Task: Create a due date automation trigger when advanced on, on the monday before a card is due add dates with an overdue due date at 11:00 AM.
Action: Mouse moved to (1002, 87)
Screenshot: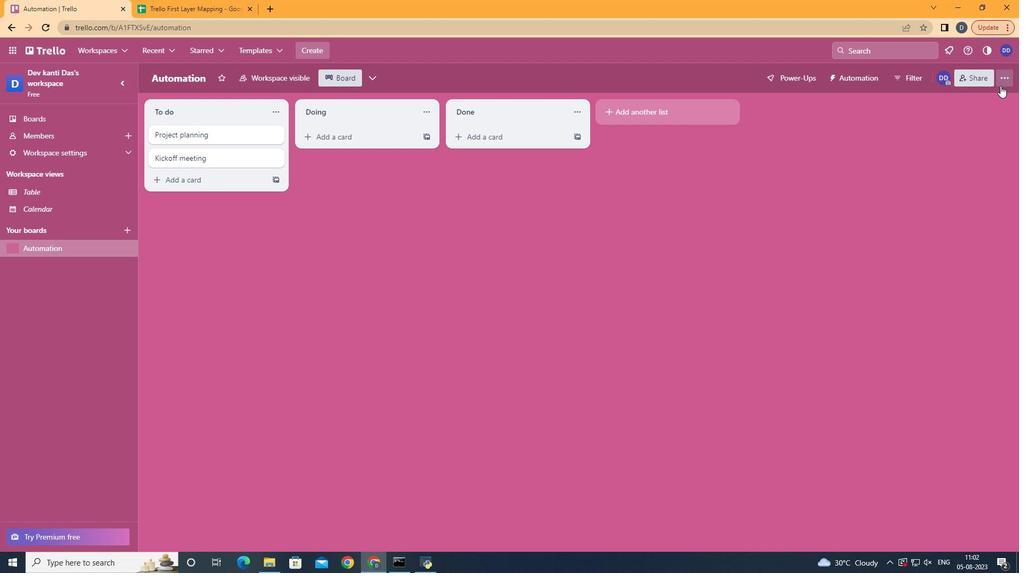 
Action: Mouse pressed left at (1002, 87)
Screenshot: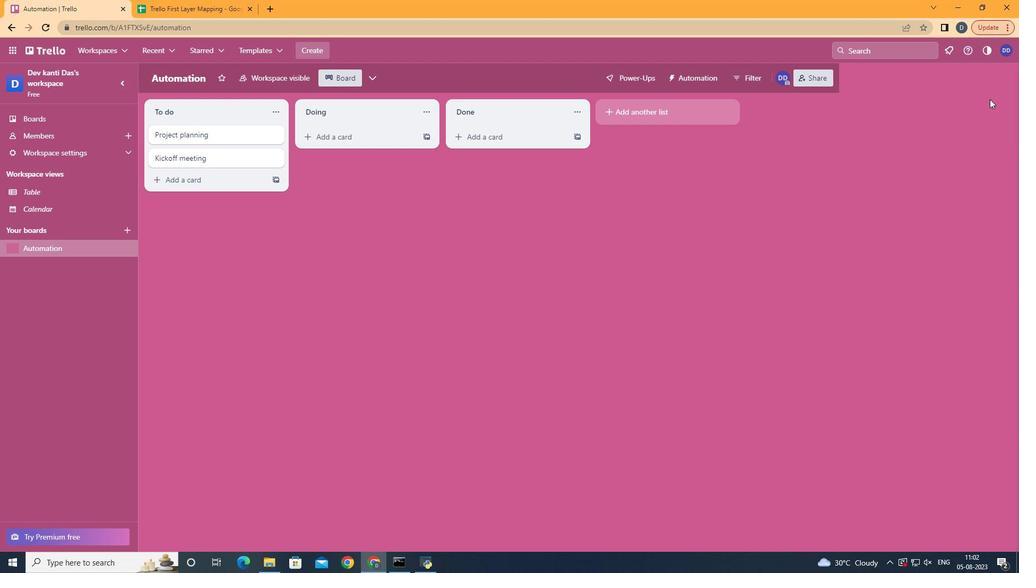 
Action: Mouse moved to (867, 220)
Screenshot: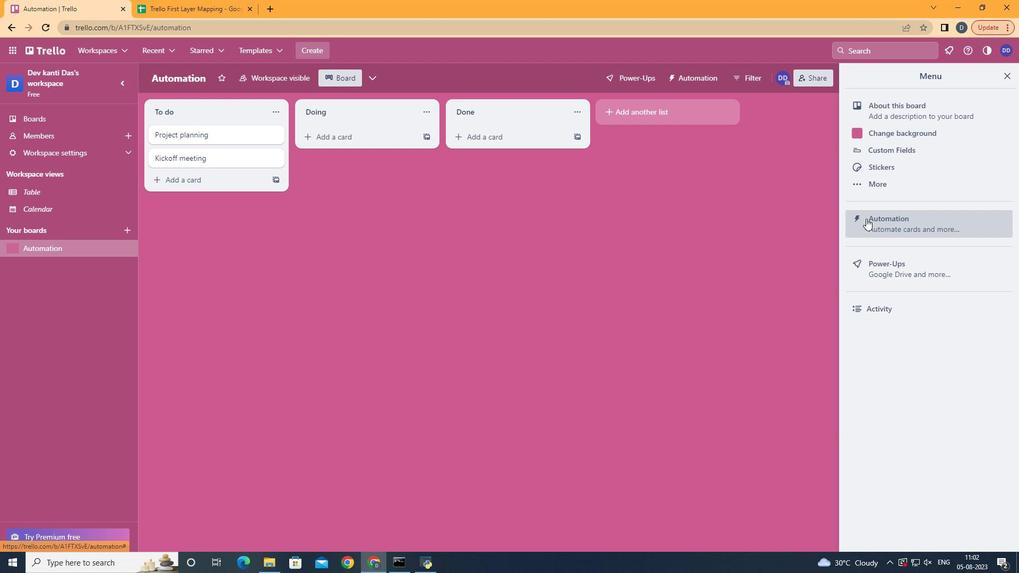 
Action: Mouse pressed left at (867, 220)
Screenshot: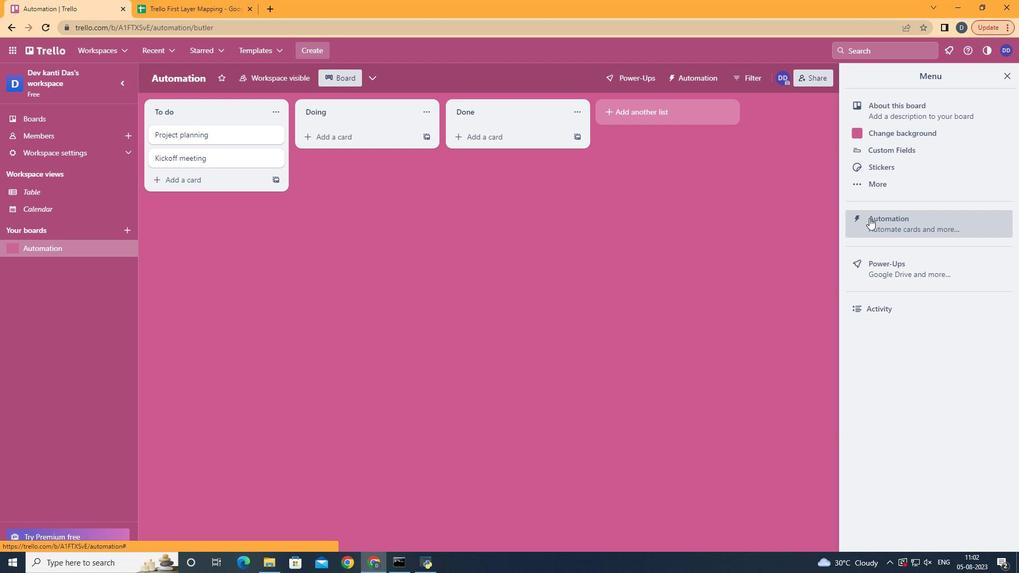 
Action: Mouse moved to (215, 220)
Screenshot: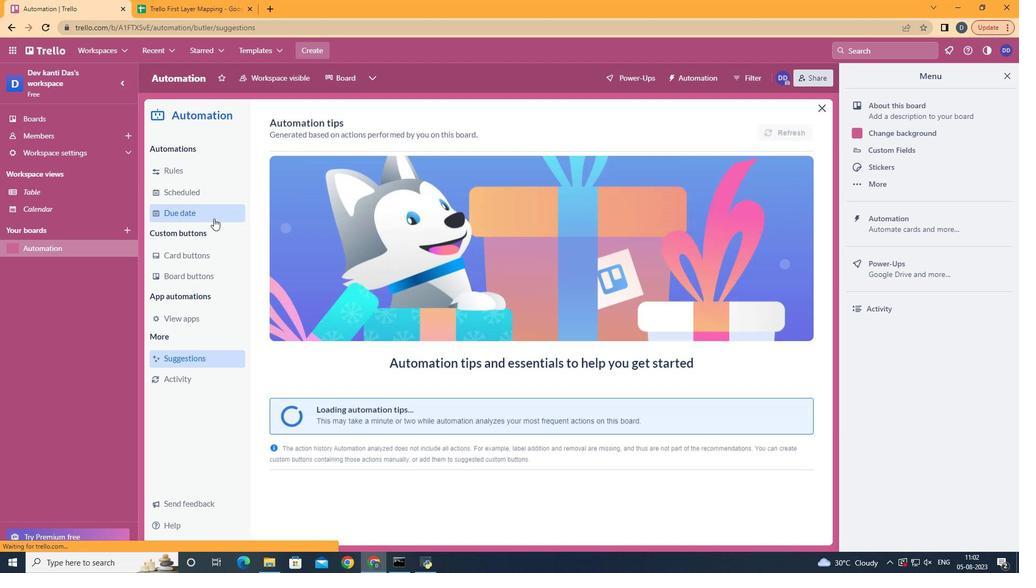 
Action: Mouse pressed left at (215, 220)
Screenshot: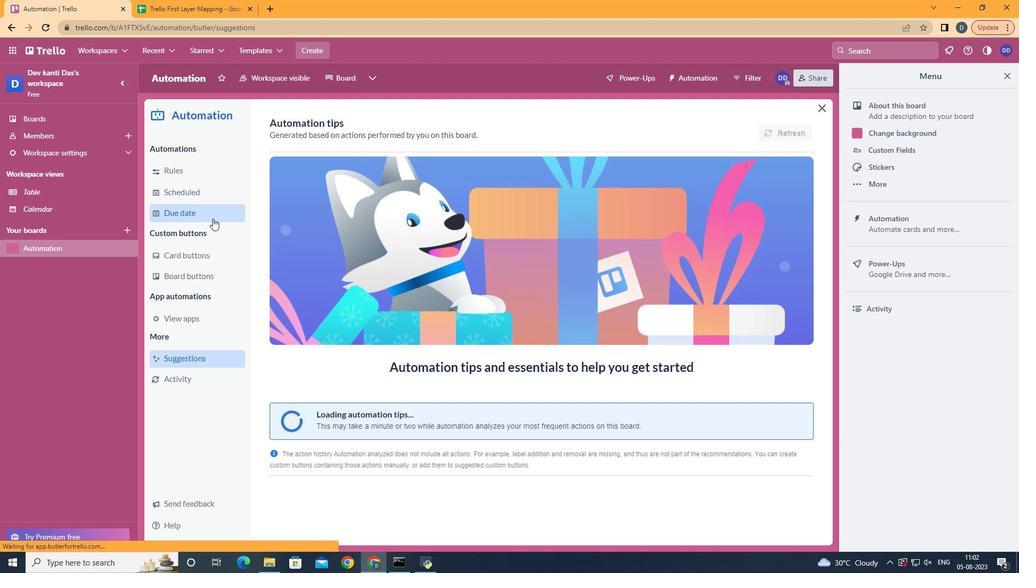 
Action: Mouse moved to (748, 126)
Screenshot: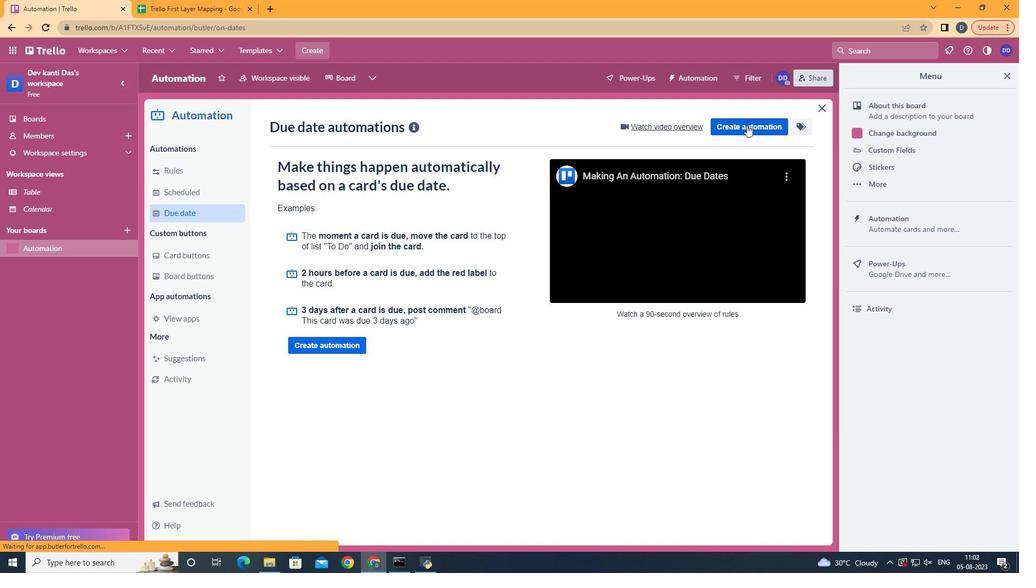 
Action: Mouse pressed left at (748, 126)
Screenshot: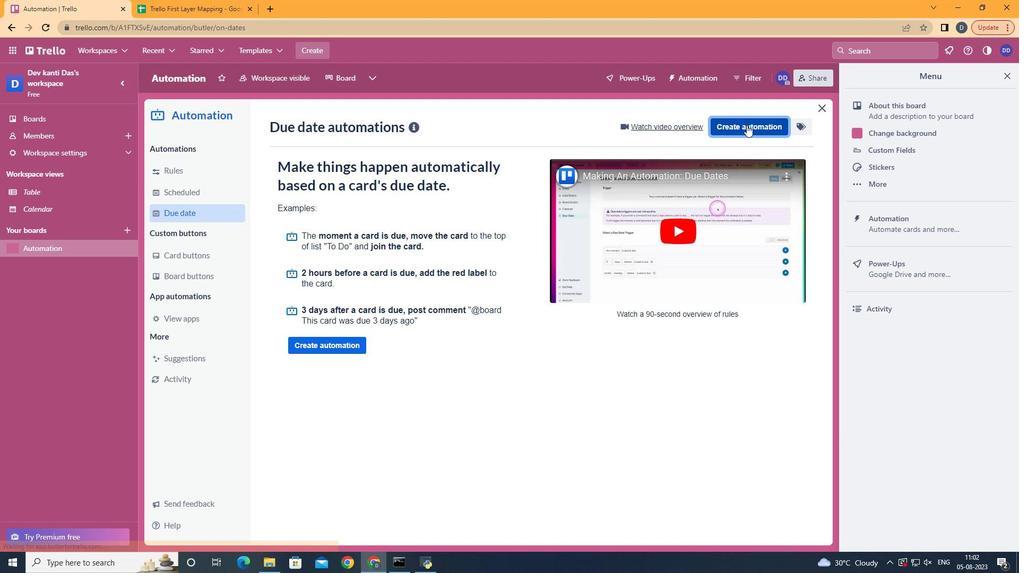 
Action: Mouse moved to (521, 236)
Screenshot: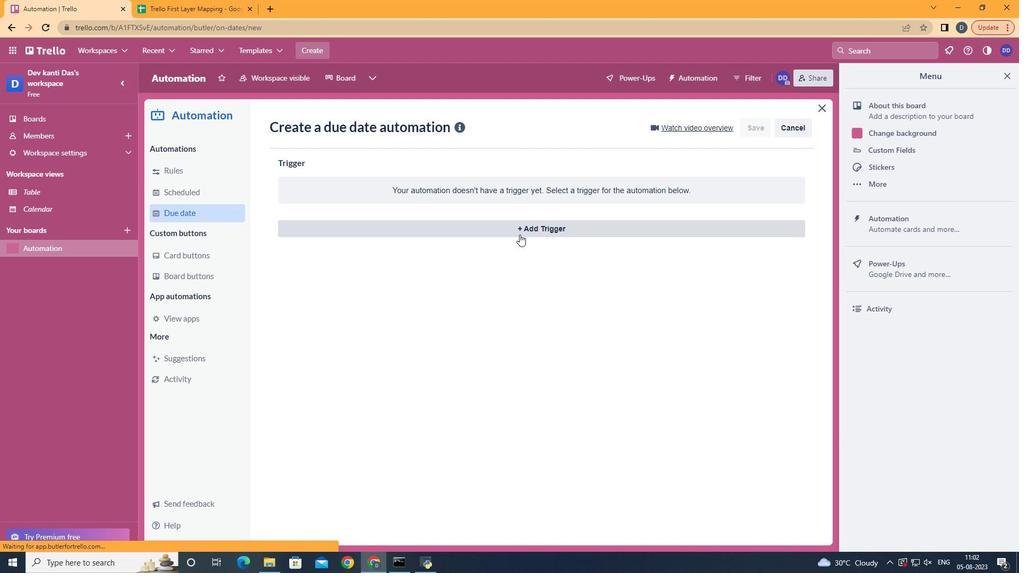 
Action: Mouse pressed left at (521, 236)
Screenshot: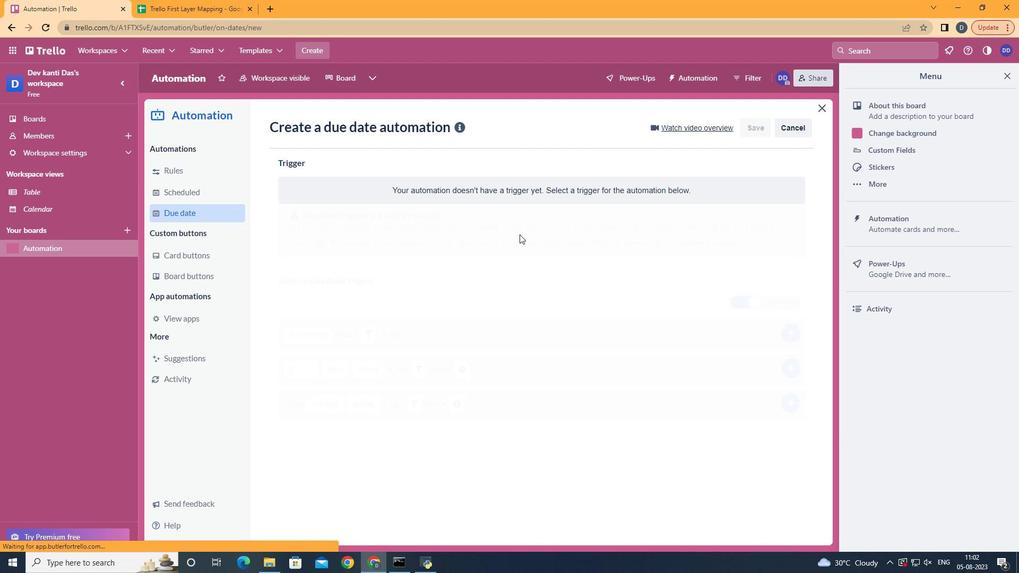 
Action: Mouse moved to (339, 283)
Screenshot: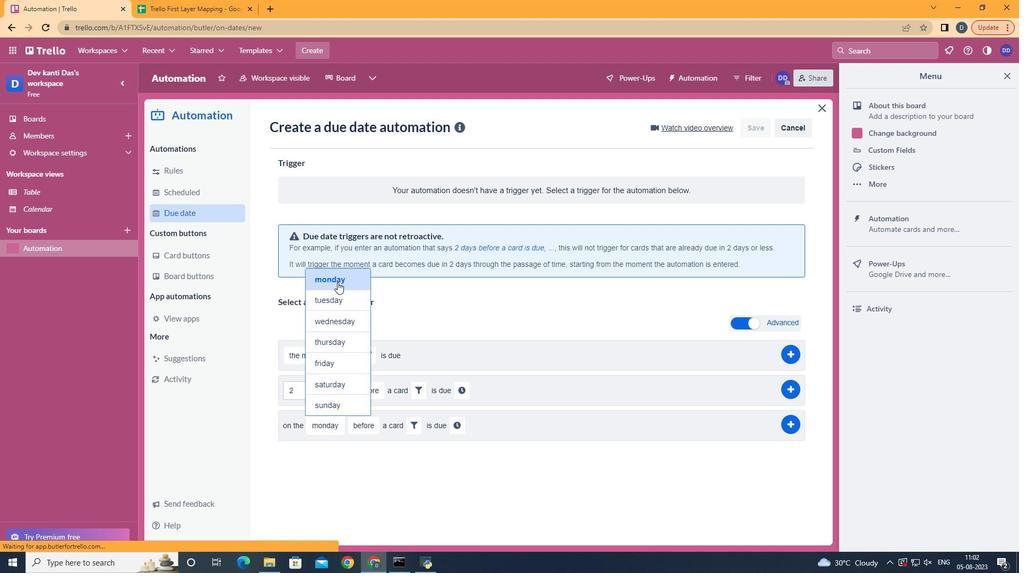 
Action: Mouse pressed left at (339, 283)
Screenshot: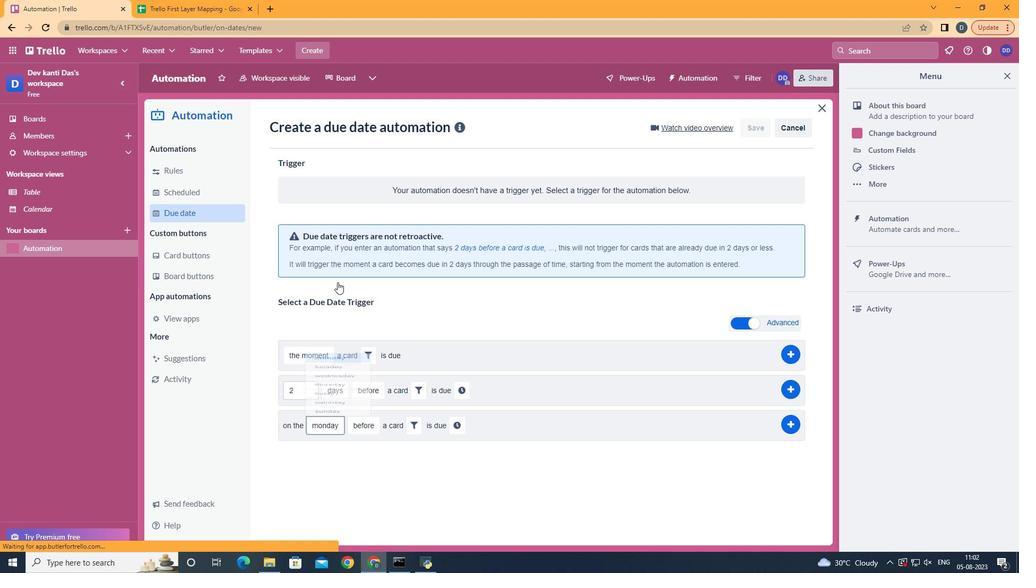 
Action: Mouse moved to (376, 451)
Screenshot: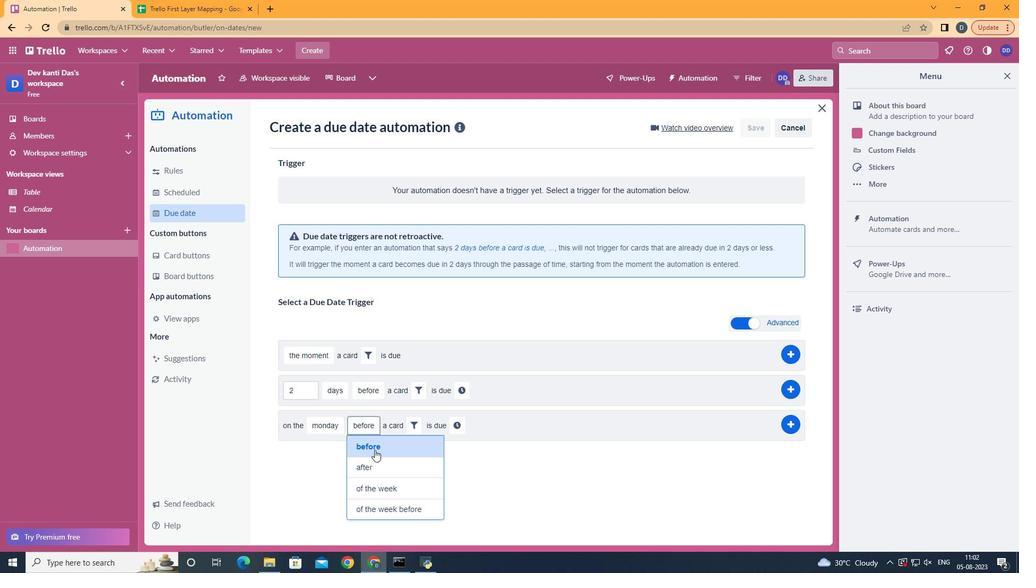 
Action: Mouse pressed left at (376, 451)
Screenshot: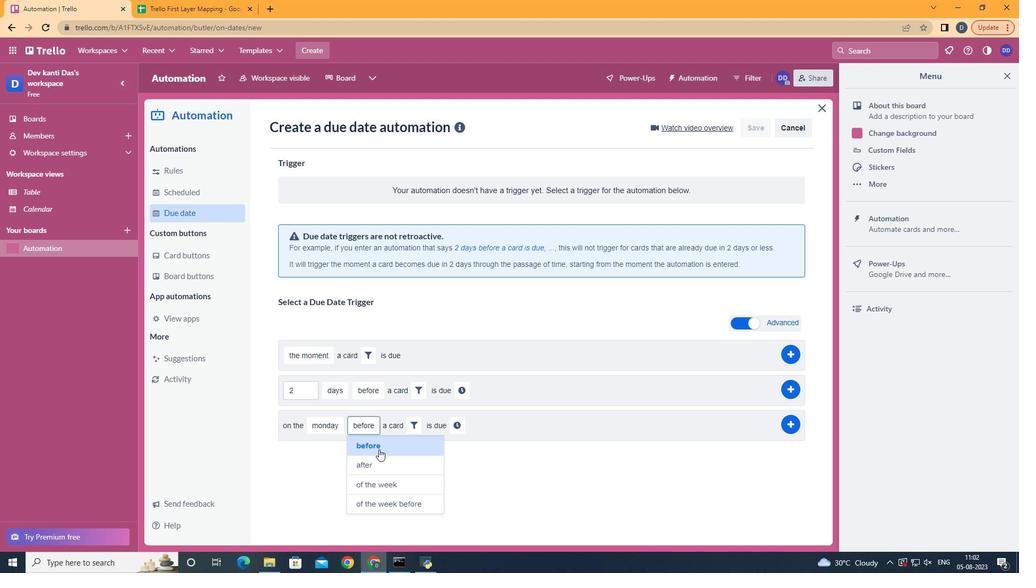 
Action: Mouse moved to (410, 427)
Screenshot: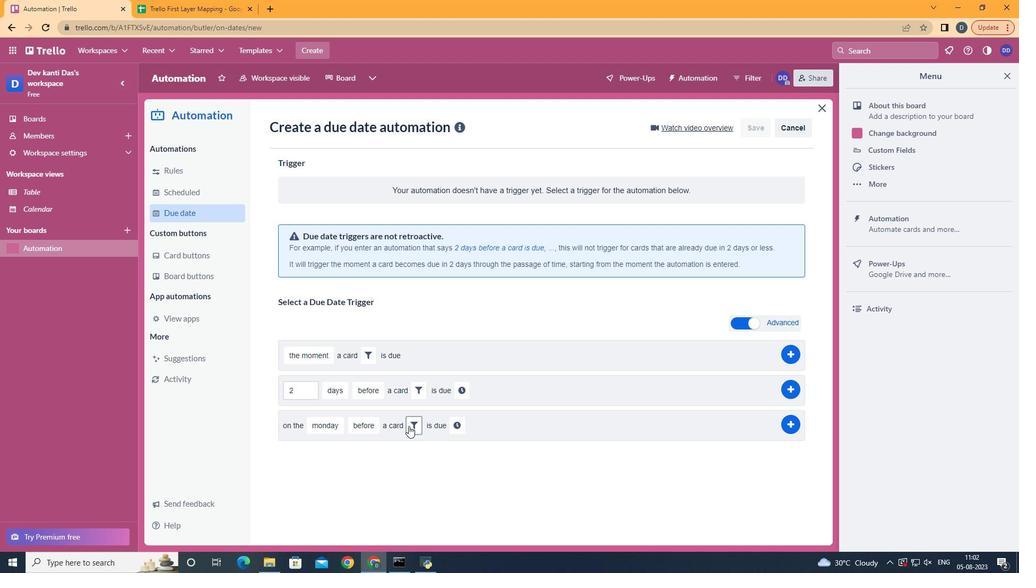 
Action: Mouse pressed left at (410, 427)
Screenshot: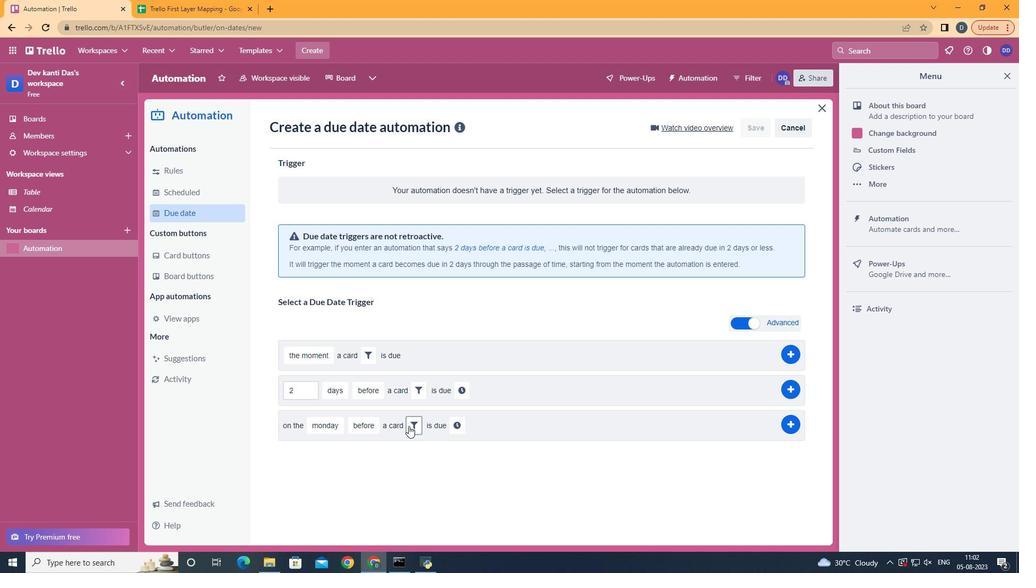 
Action: Mouse moved to (476, 464)
Screenshot: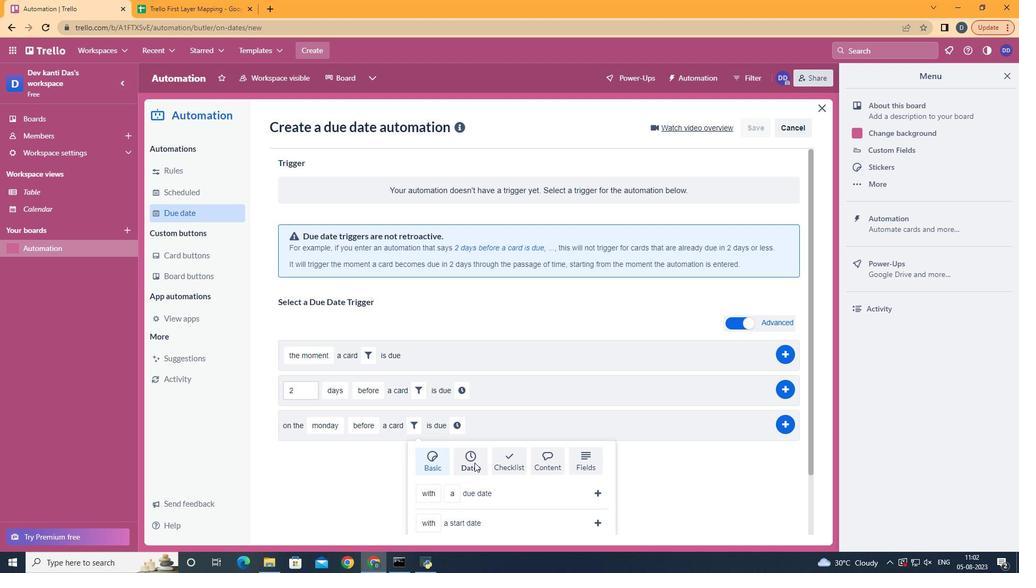 
Action: Mouse pressed left at (476, 464)
Screenshot: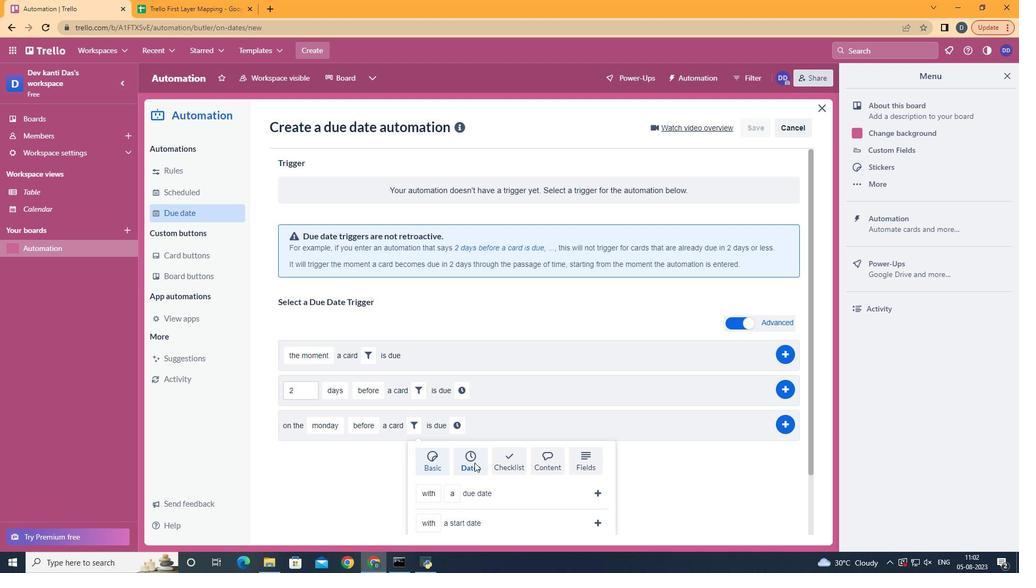 
Action: Mouse moved to (434, 458)
Screenshot: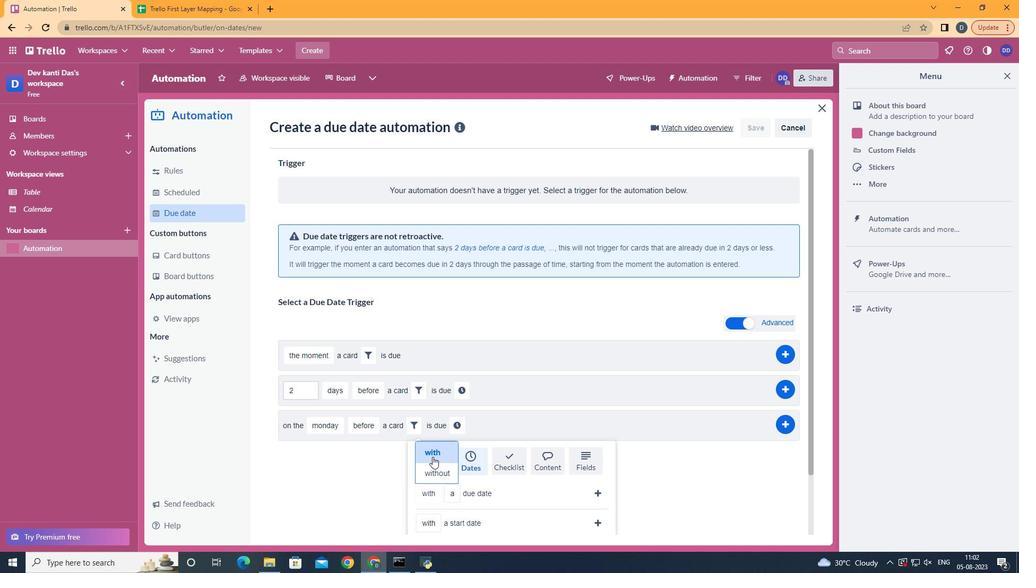 
Action: Mouse pressed left at (434, 458)
Screenshot: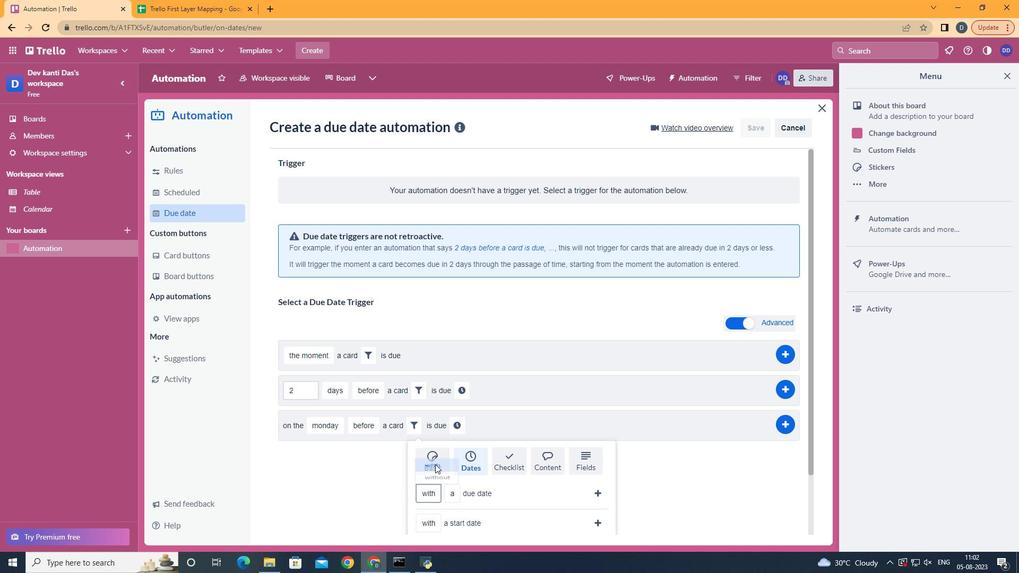 
Action: Mouse moved to (464, 478)
Screenshot: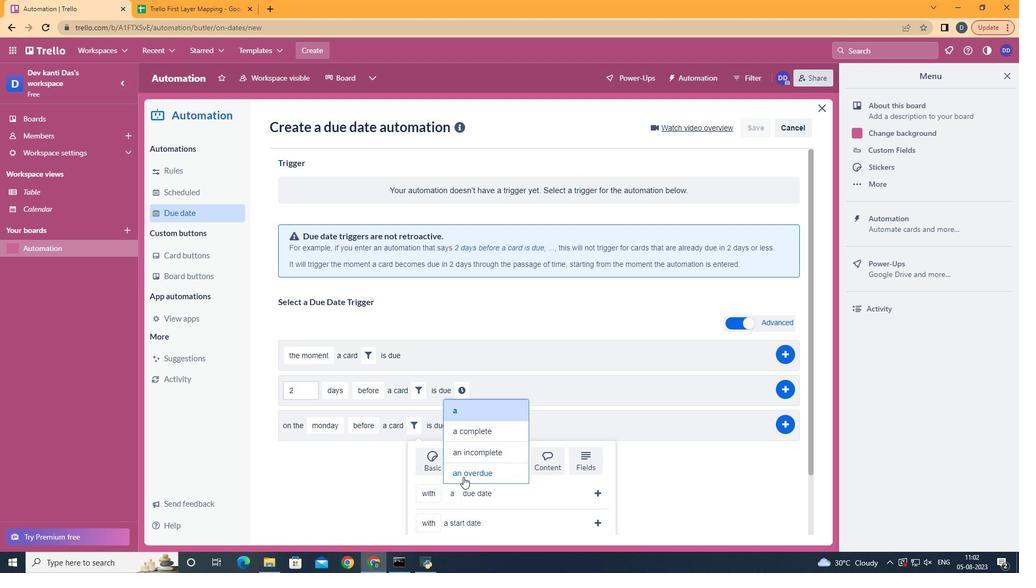 
Action: Mouse pressed left at (464, 478)
Screenshot: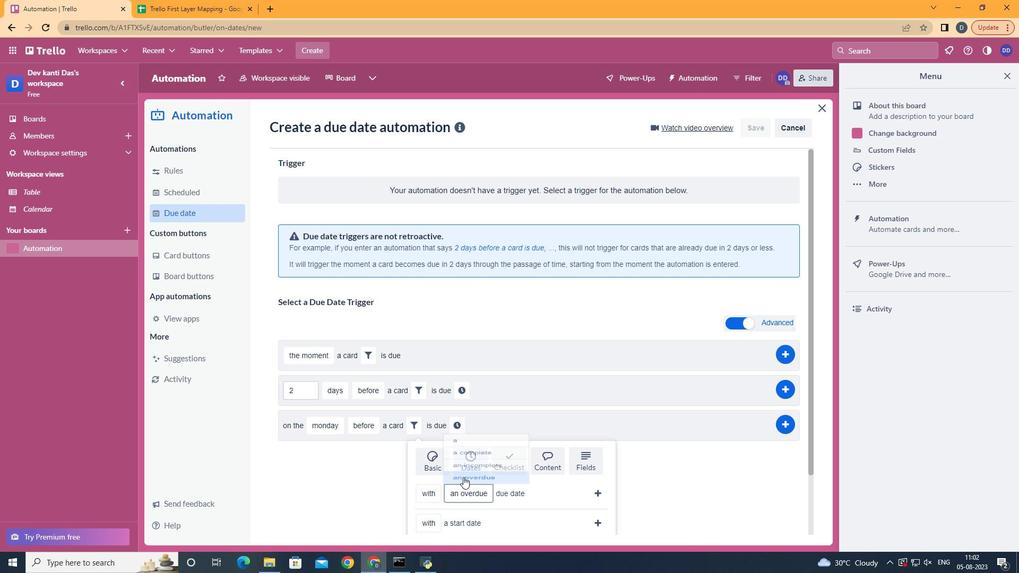 
Action: Mouse moved to (606, 496)
Screenshot: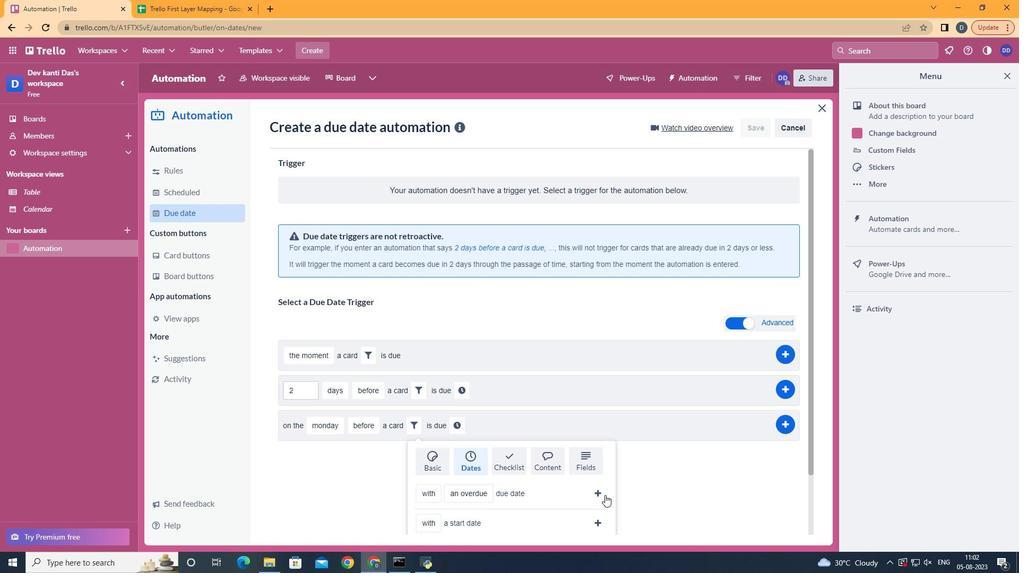 
Action: Mouse pressed left at (606, 496)
Screenshot: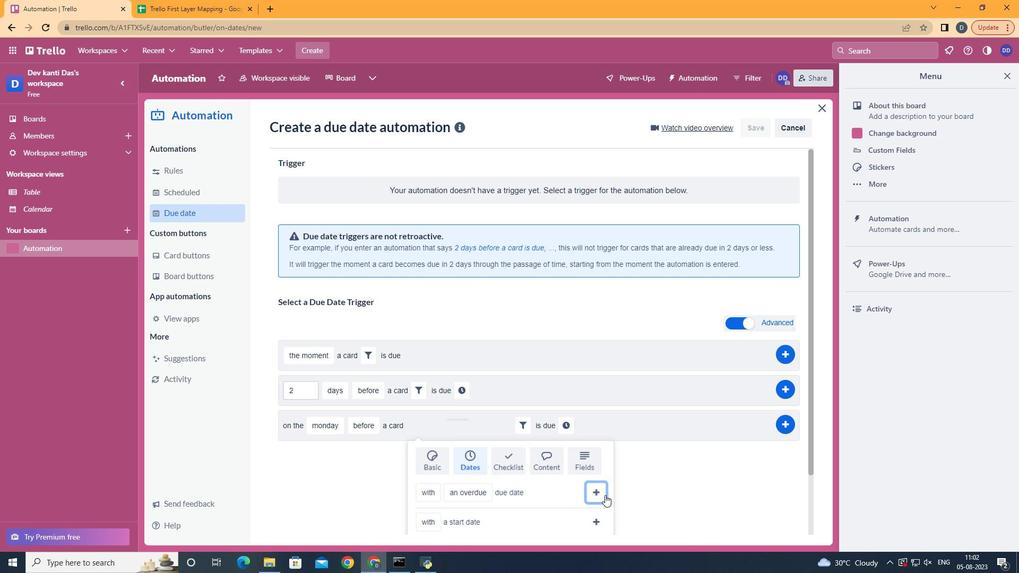 
Action: Mouse moved to (572, 432)
Screenshot: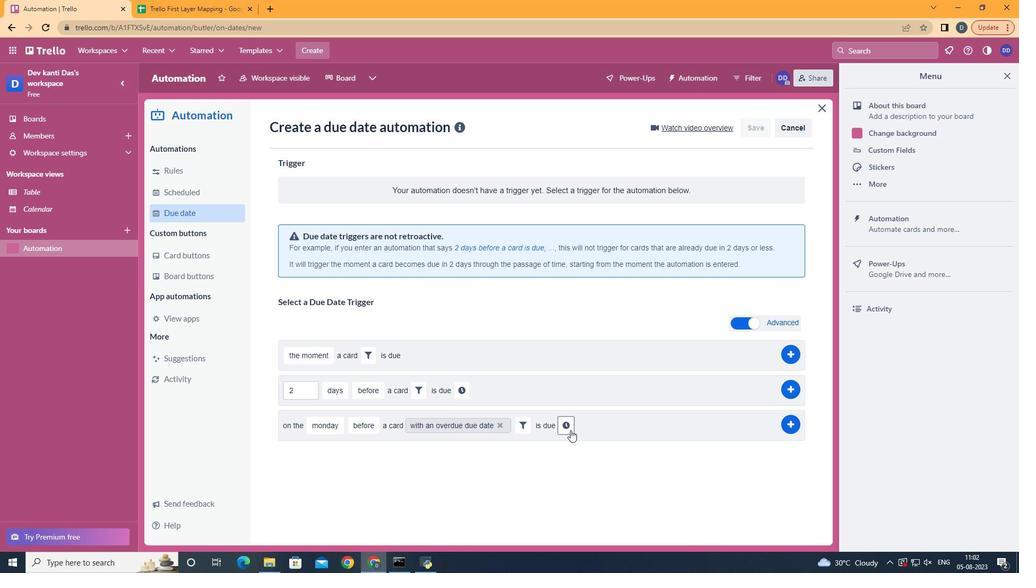 
Action: Mouse pressed left at (572, 432)
Screenshot: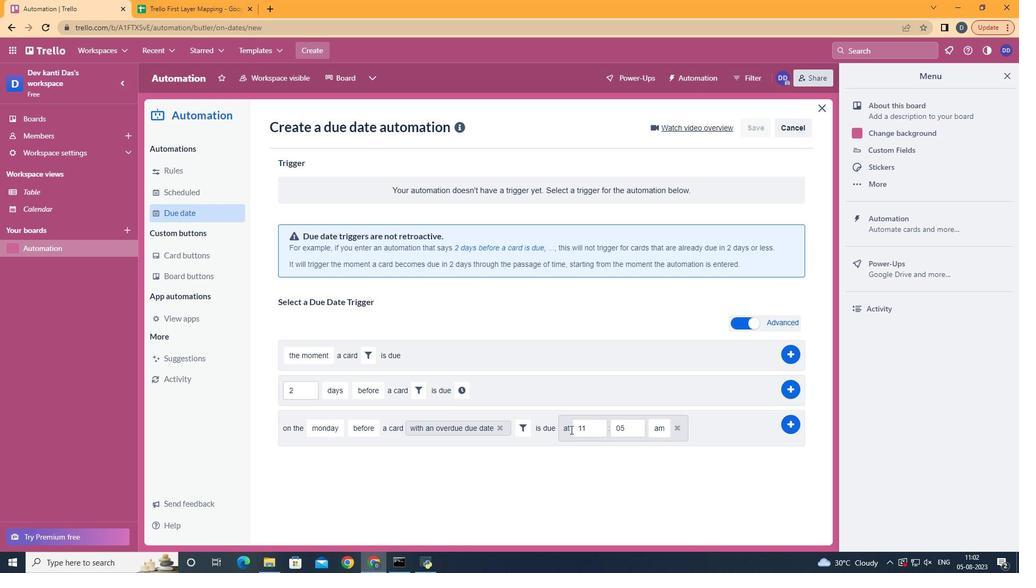 
Action: Mouse moved to (639, 430)
Screenshot: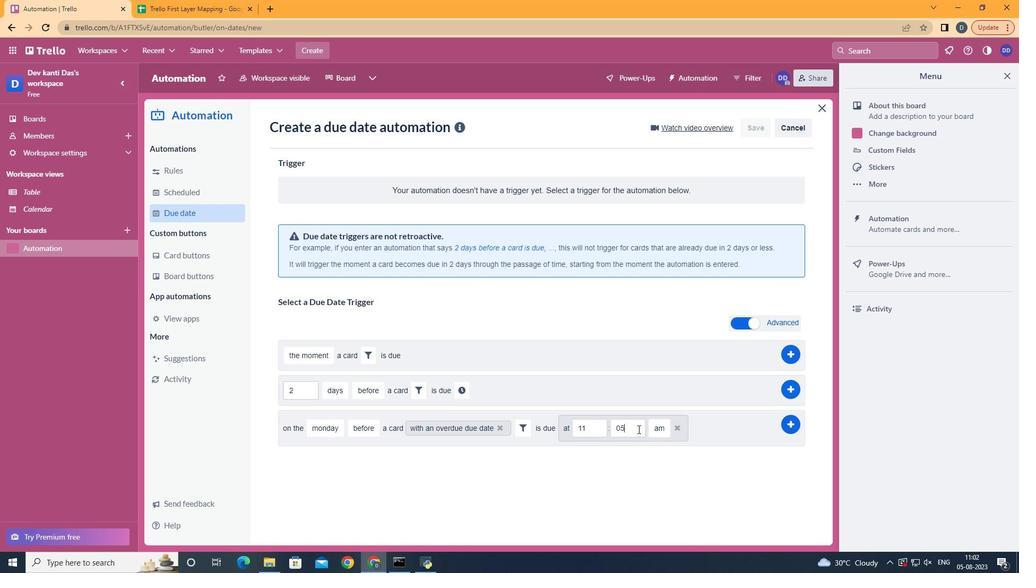 
Action: Mouse pressed left at (639, 430)
Screenshot: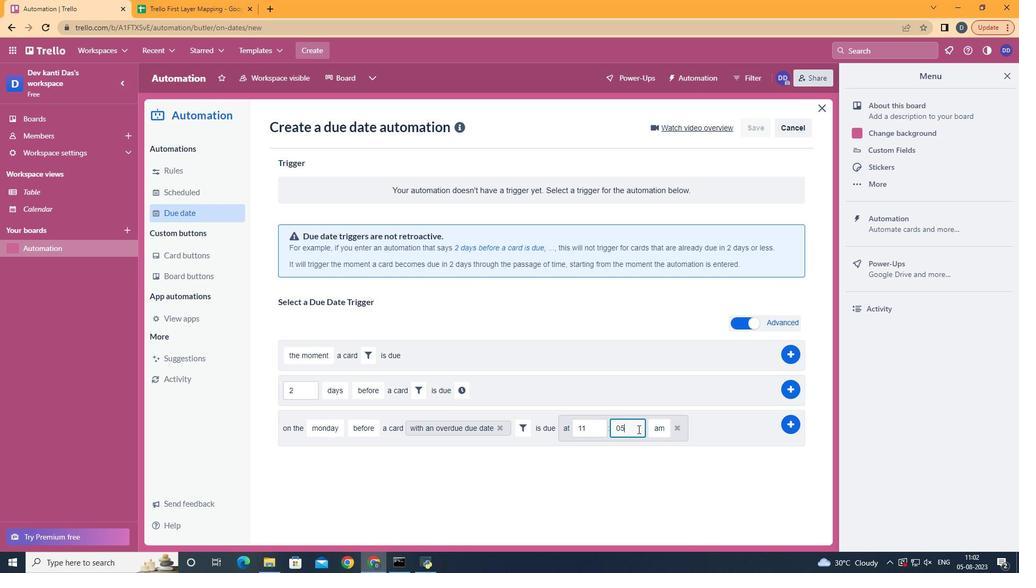 
Action: Mouse moved to (639, 430)
Screenshot: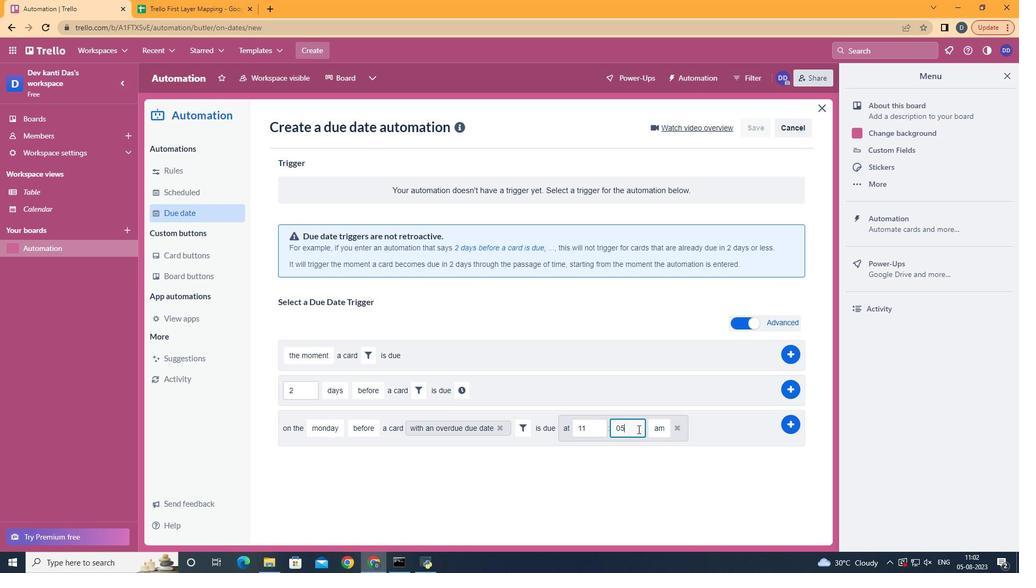 
Action: Key pressed <Key.backspace>0
Screenshot: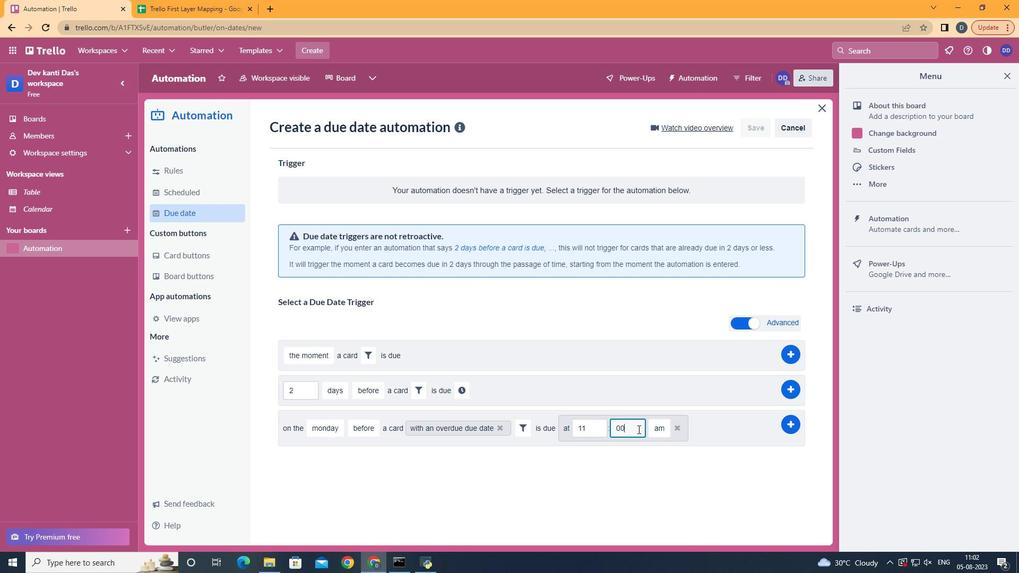 
Action: Mouse moved to (801, 423)
Screenshot: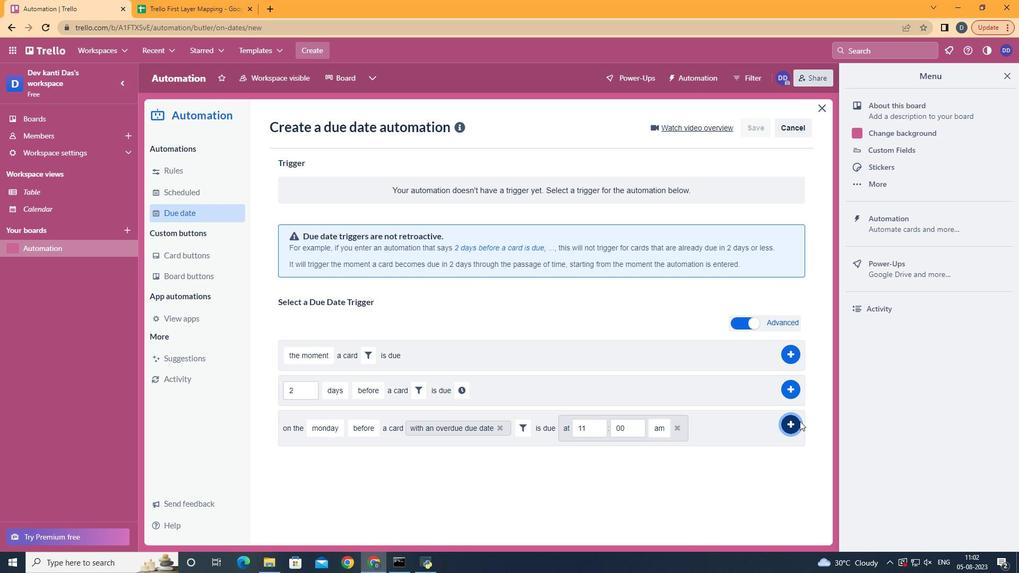 
Action: Mouse pressed left at (801, 423)
Screenshot: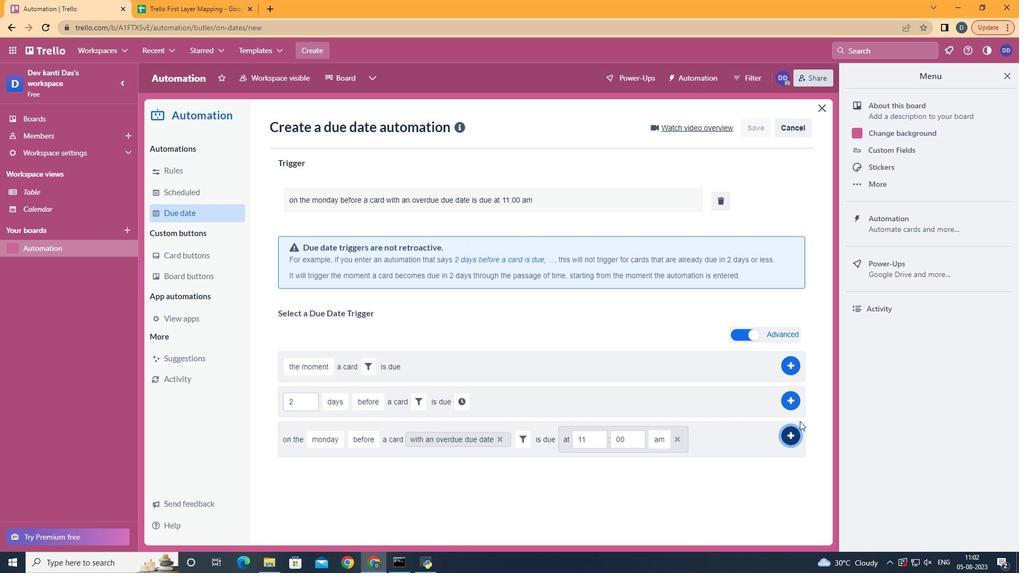 
Action: Mouse moved to (562, 199)
Screenshot: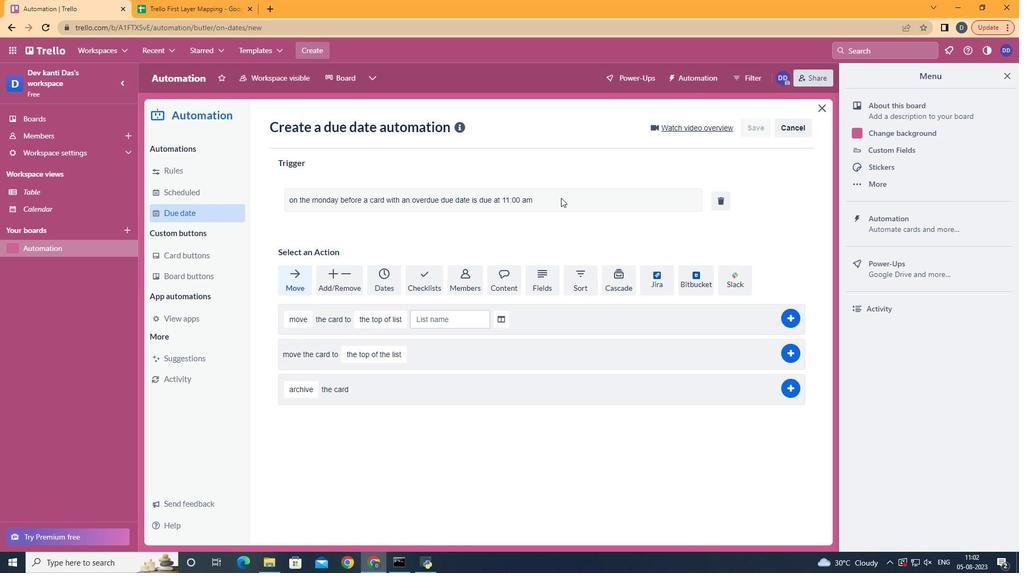 
